 Task: In the  document Mindfulnessletter.epub Change font size of watermark '111' and place the watermark  'Diagonally '. Insert footer and write www.quantum.com
Action: Mouse moved to (642, 456)
Screenshot: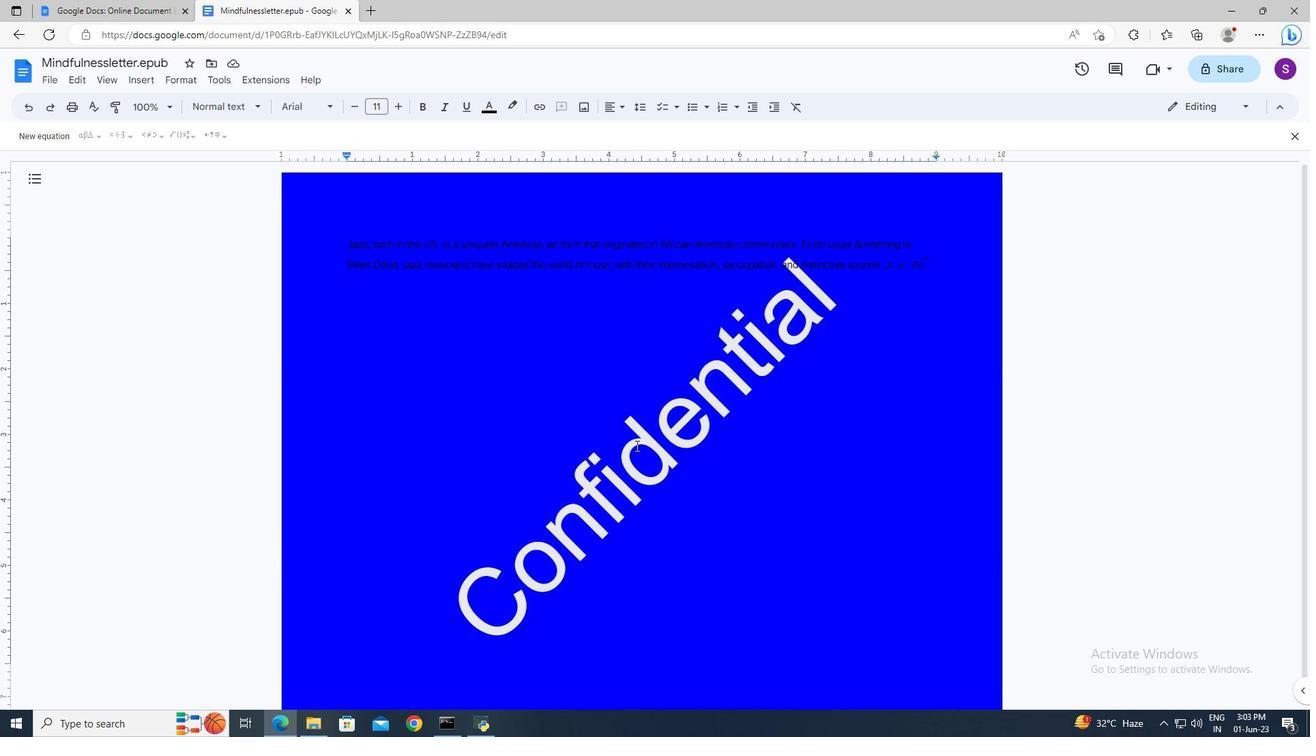 
Action: Mouse pressed left at (642, 456)
Screenshot: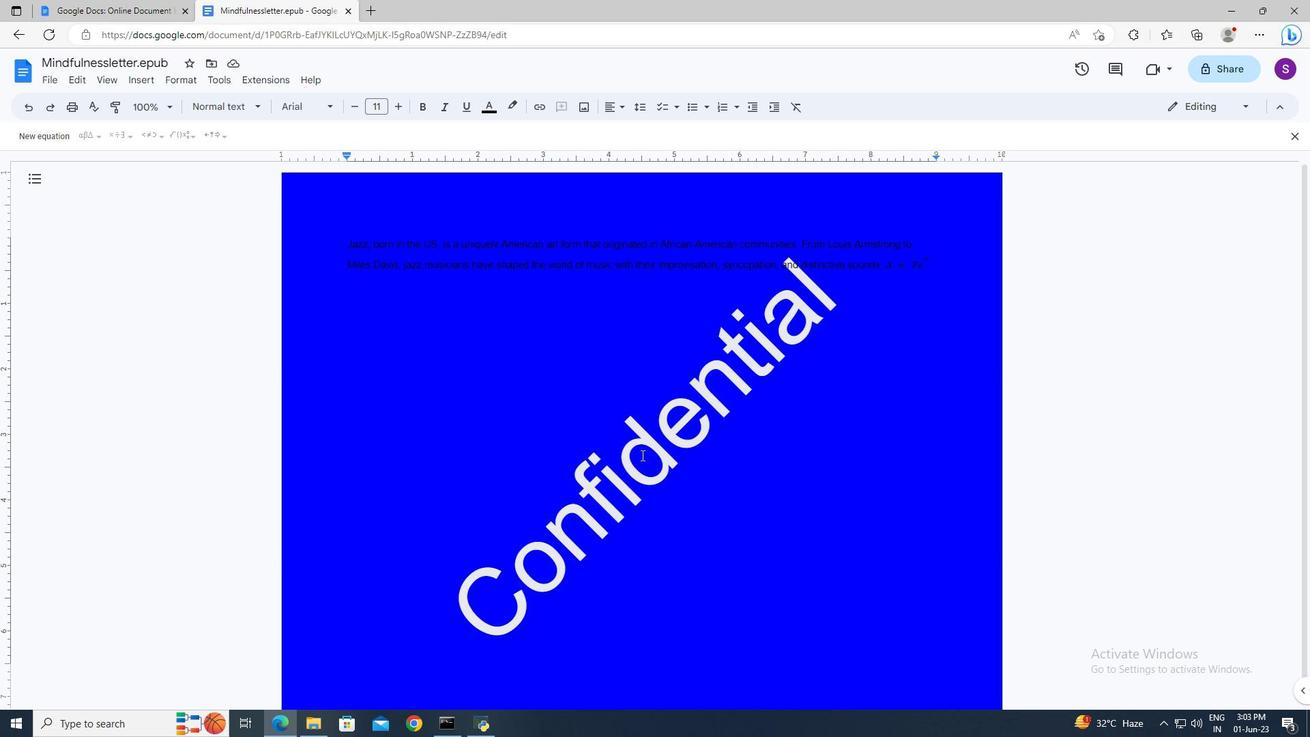 
Action: Mouse pressed left at (642, 456)
Screenshot: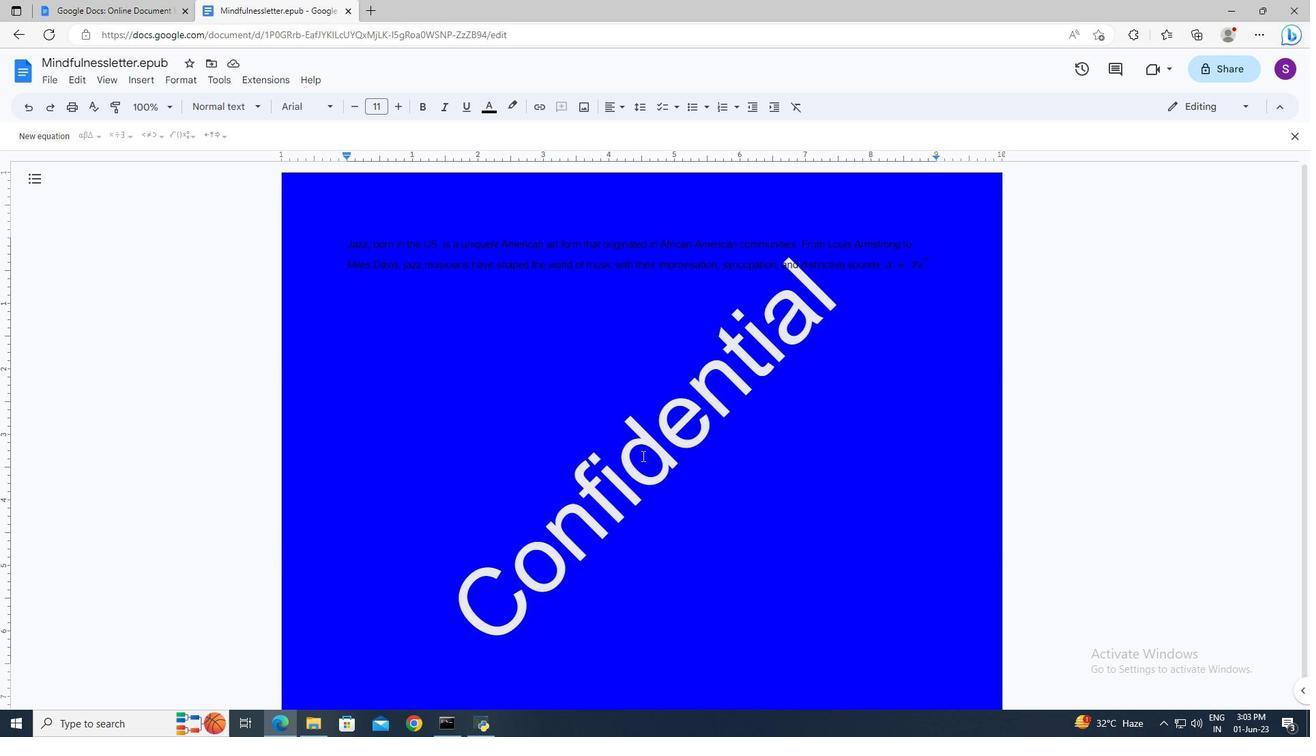 
Action: Mouse moved to (499, 681)
Screenshot: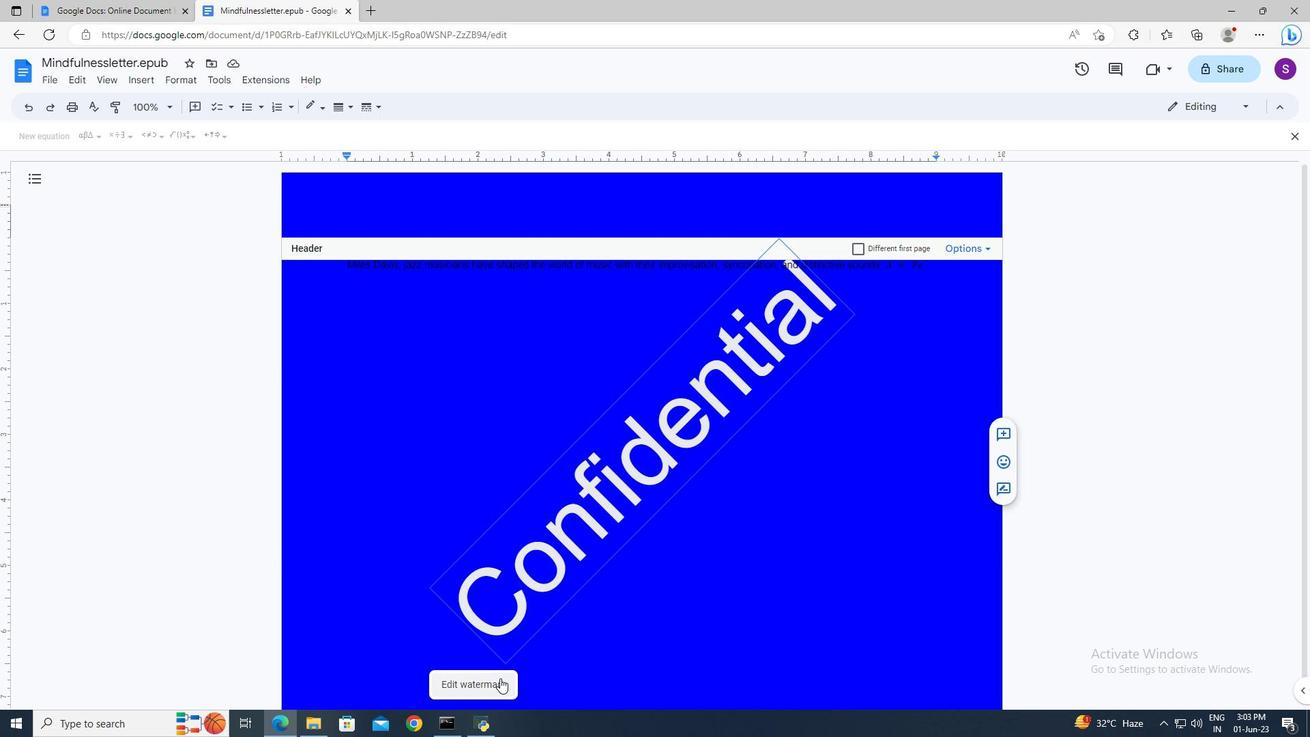 
Action: Mouse pressed left at (499, 681)
Screenshot: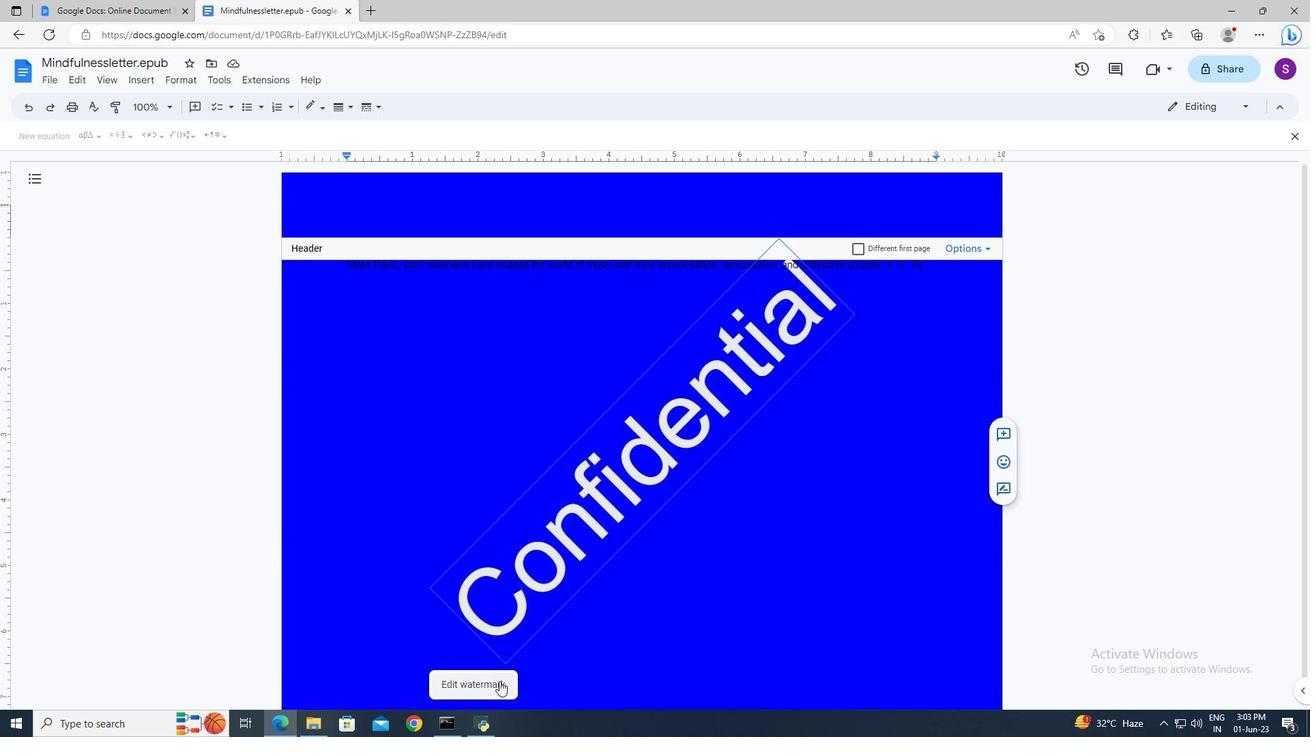 
Action: Mouse moved to (1153, 290)
Screenshot: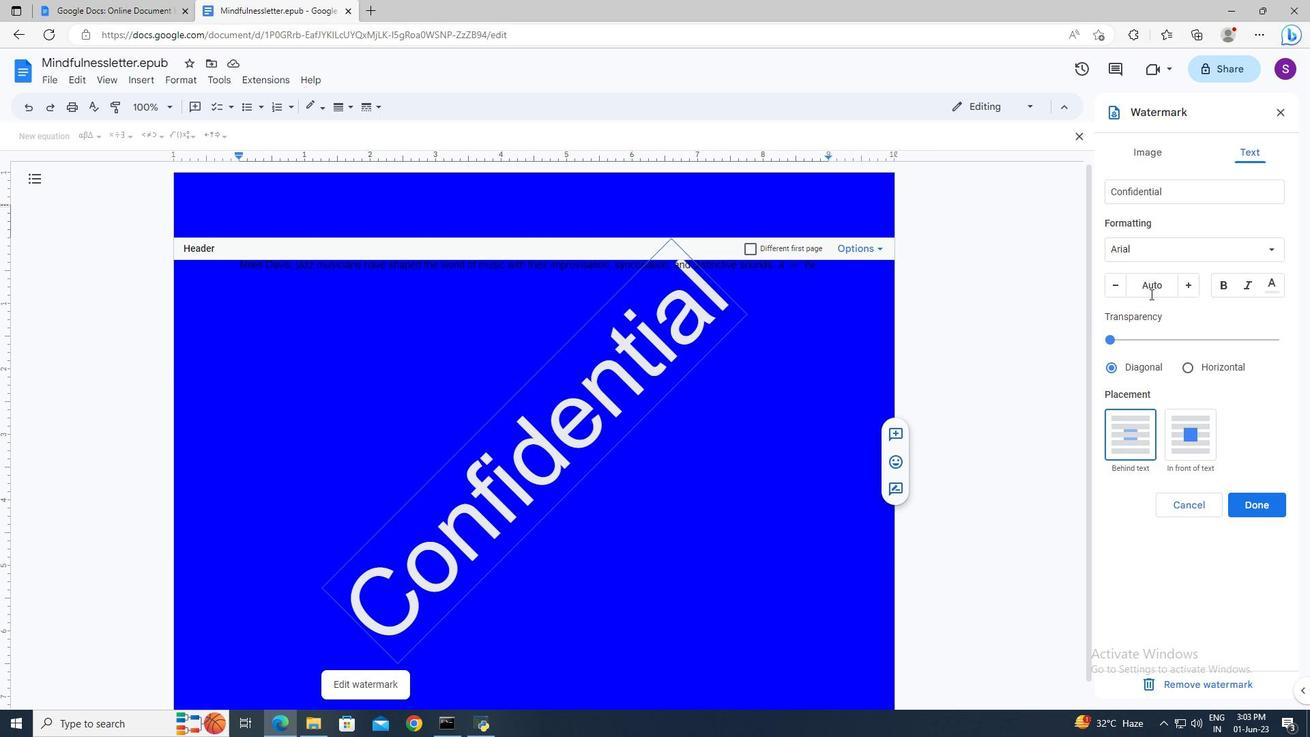 
Action: Mouse pressed left at (1153, 290)
Screenshot: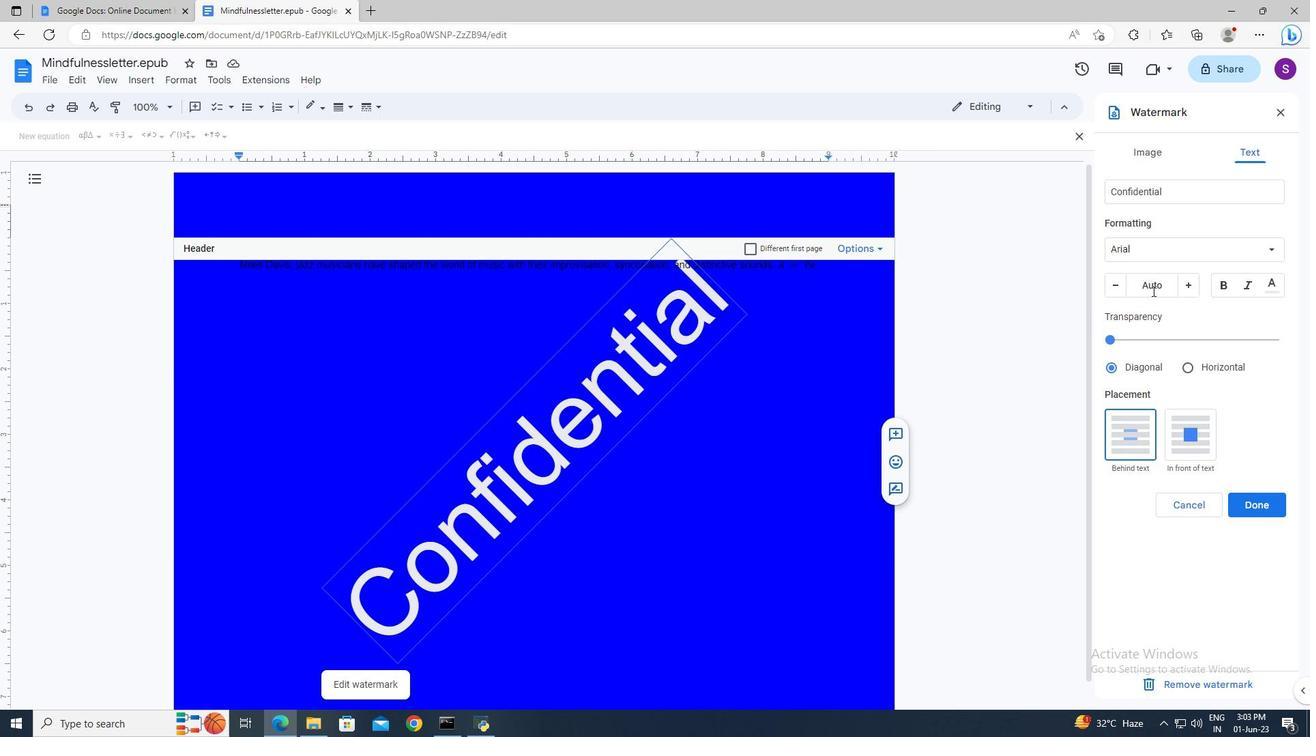 
Action: Mouse moved to (1130, 280)
Screenshot: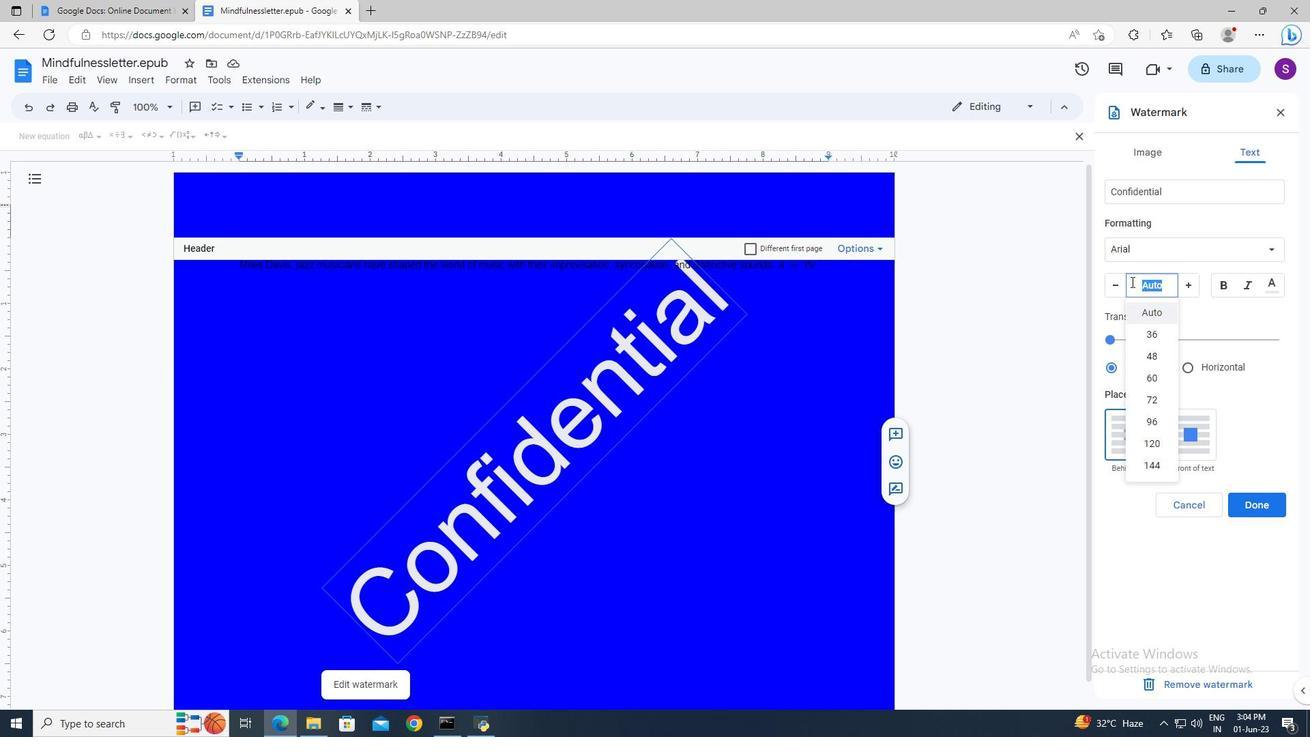 
Action: Key pressed 1
Screenshot: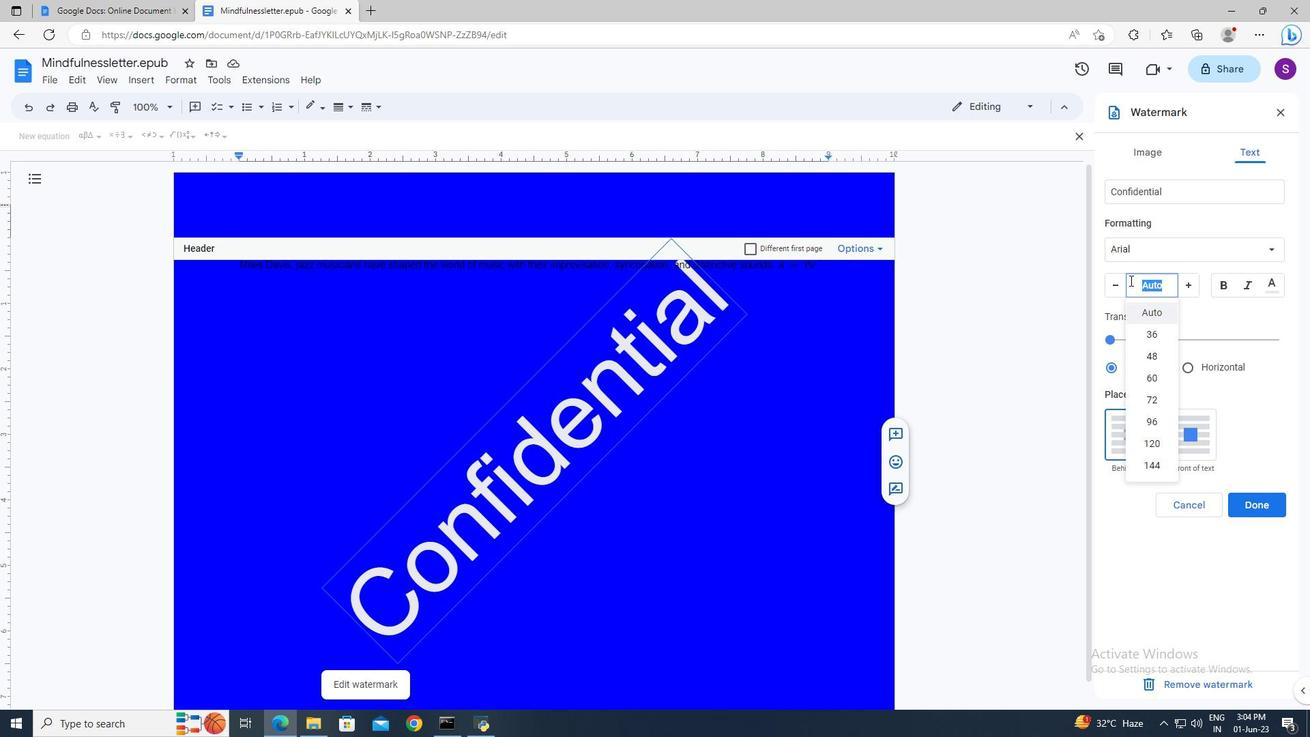 
Action: Mouse moved to (1083, 256)
Screenshot: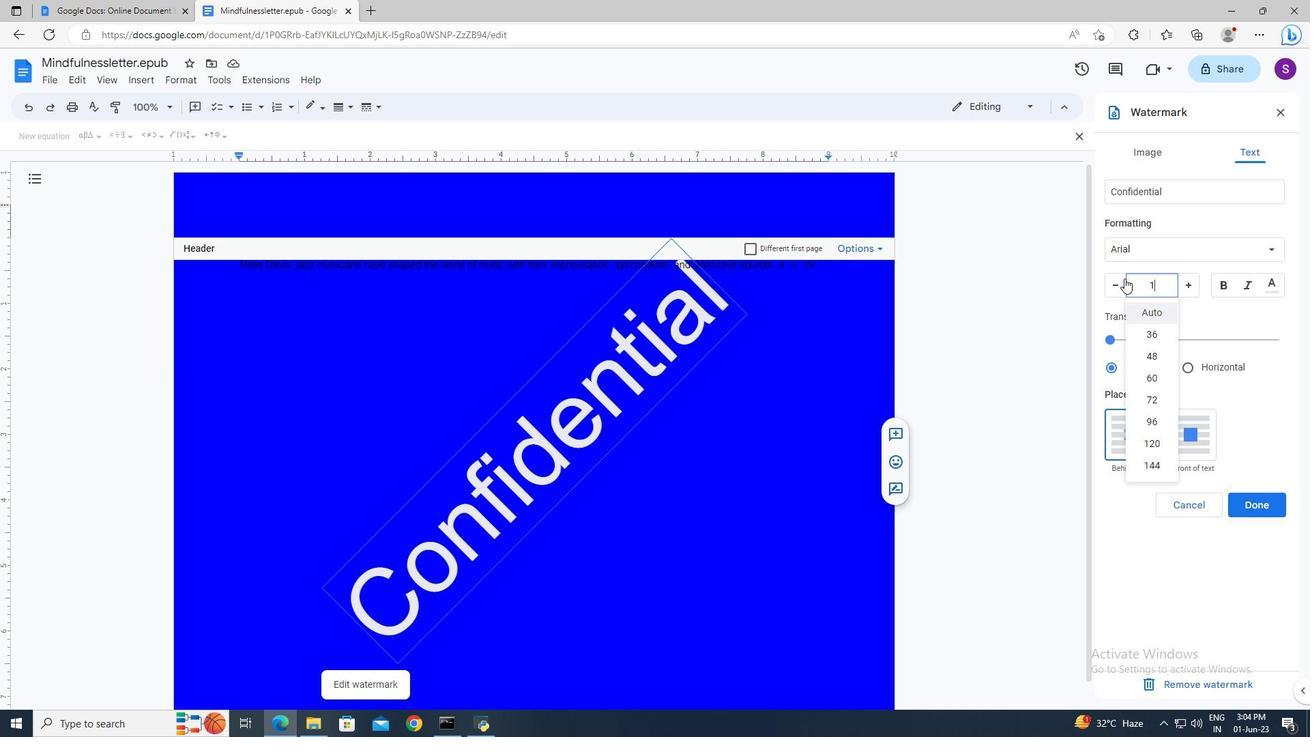 
Action: Key pressed 11<Key.enter>
Screenshot: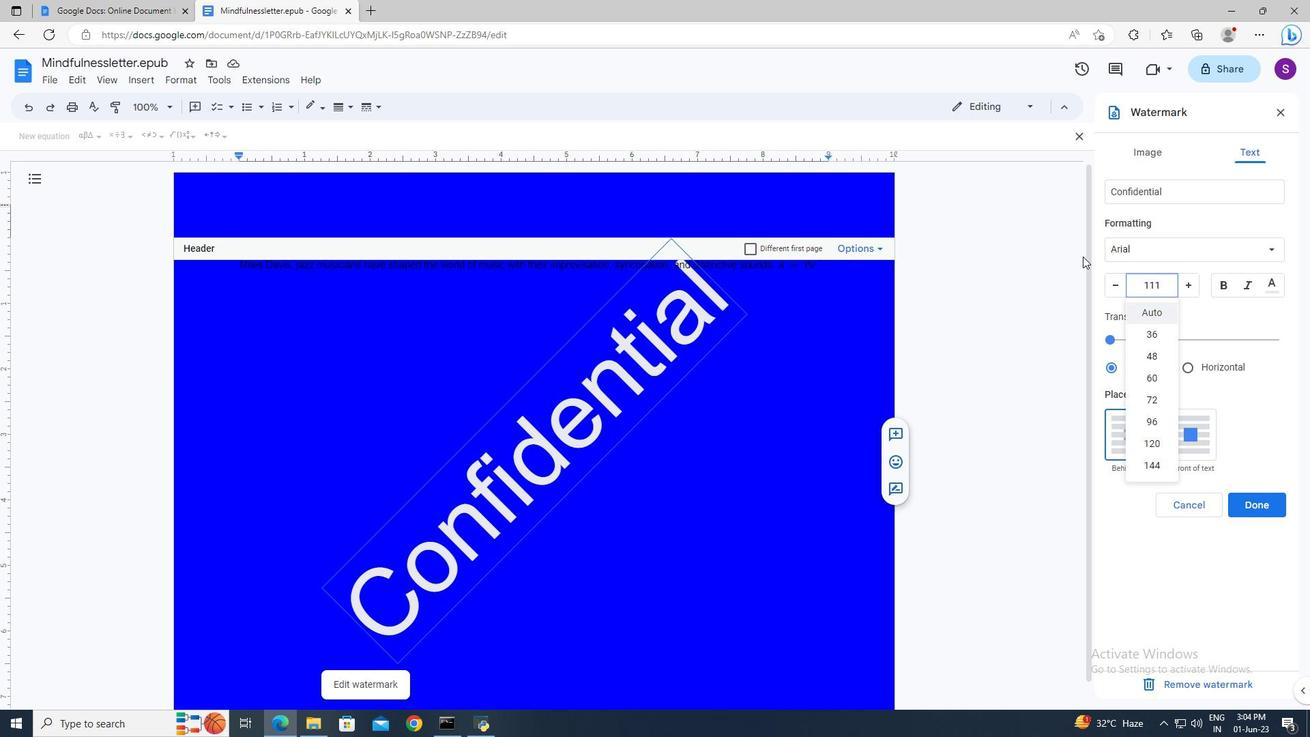 
Action: Mouse moved to (1114, 365)
Screenshot: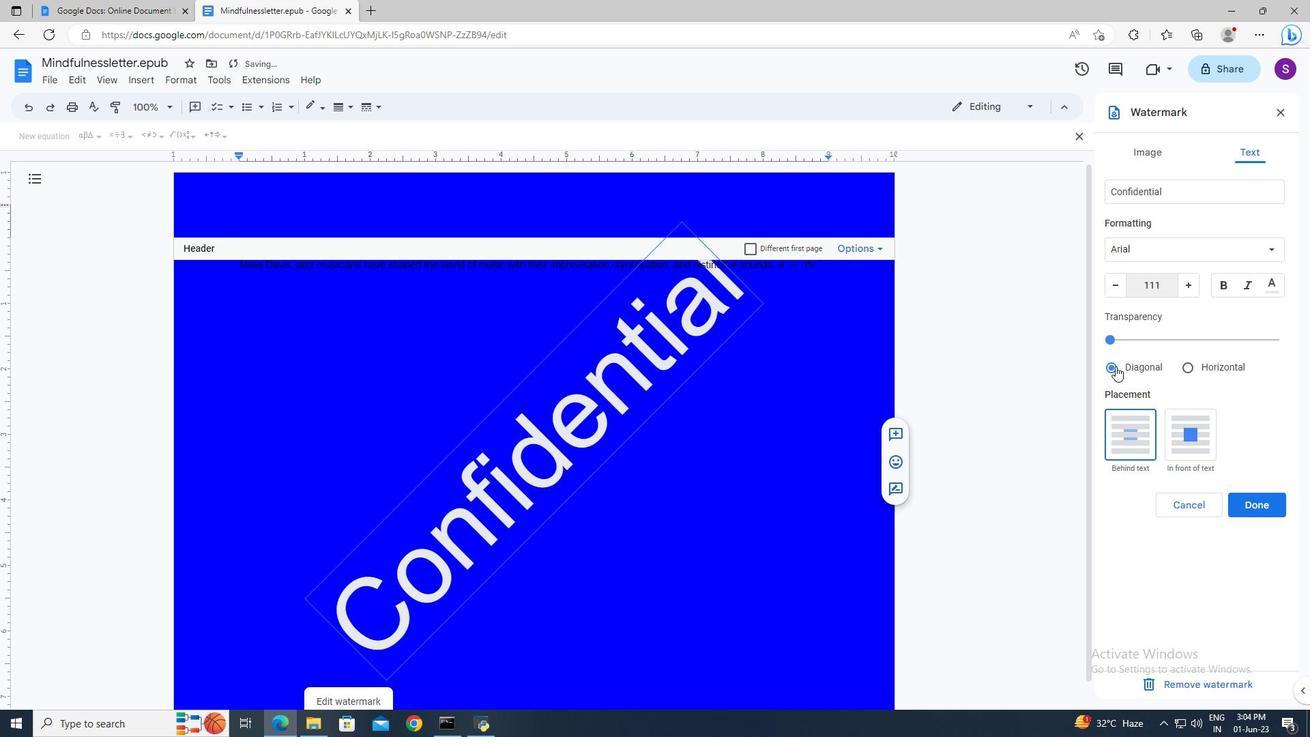 
Action: Mouse pressed left at (1114, 365)
Screenshot: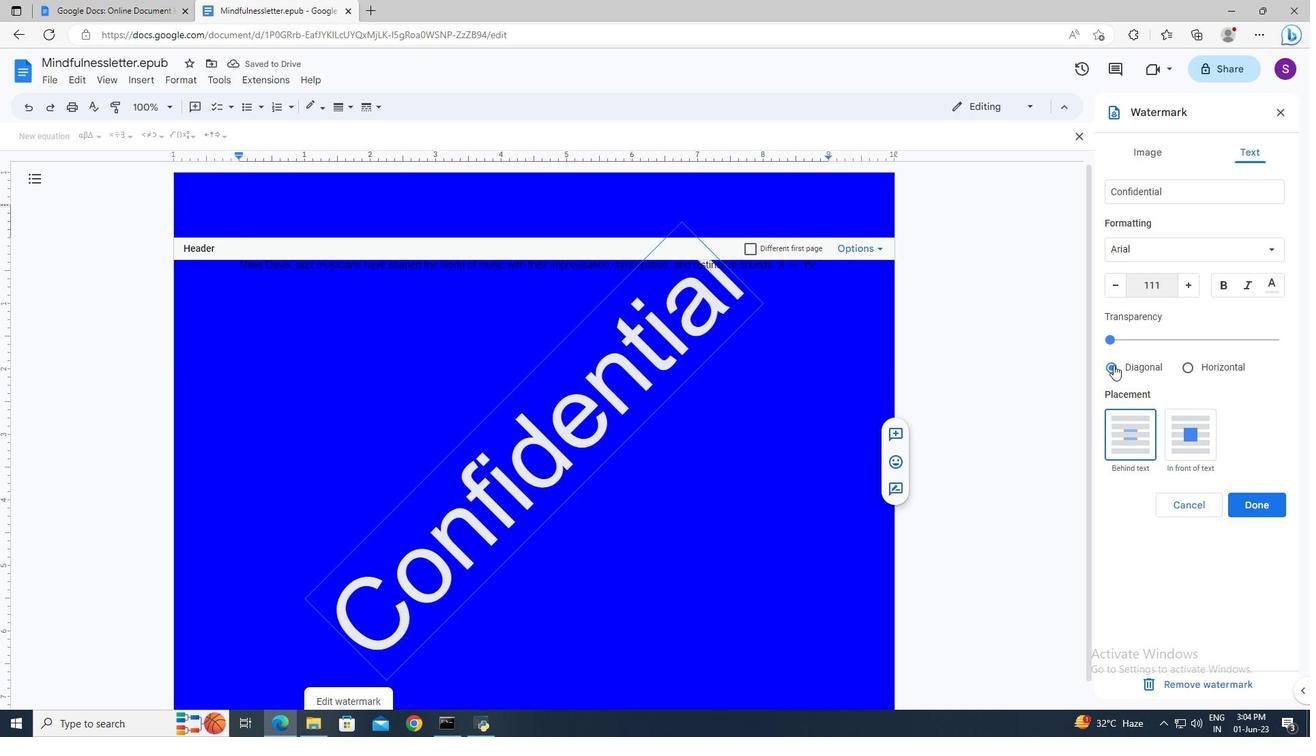 
Action: Mouse moved to (1255, 500)
Screenshot: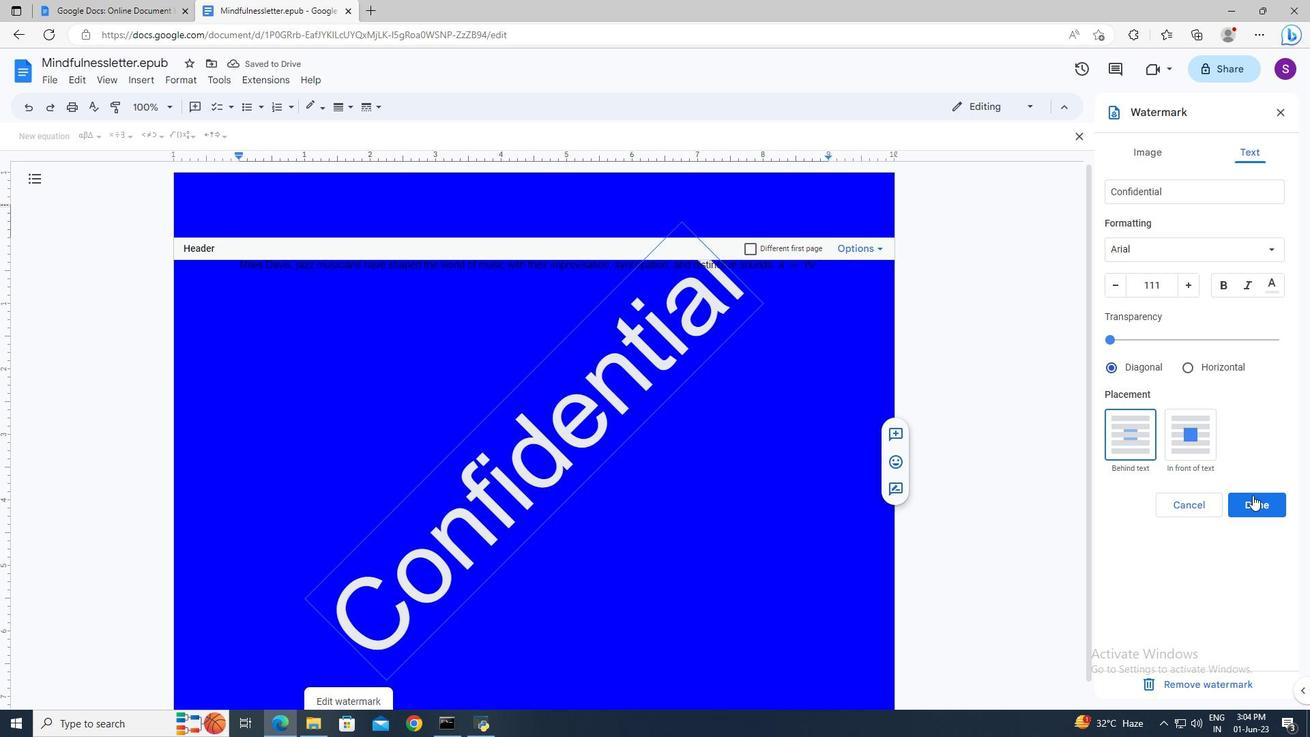 
Action: Mouse pressed left at (1255, 500)
Screenshot: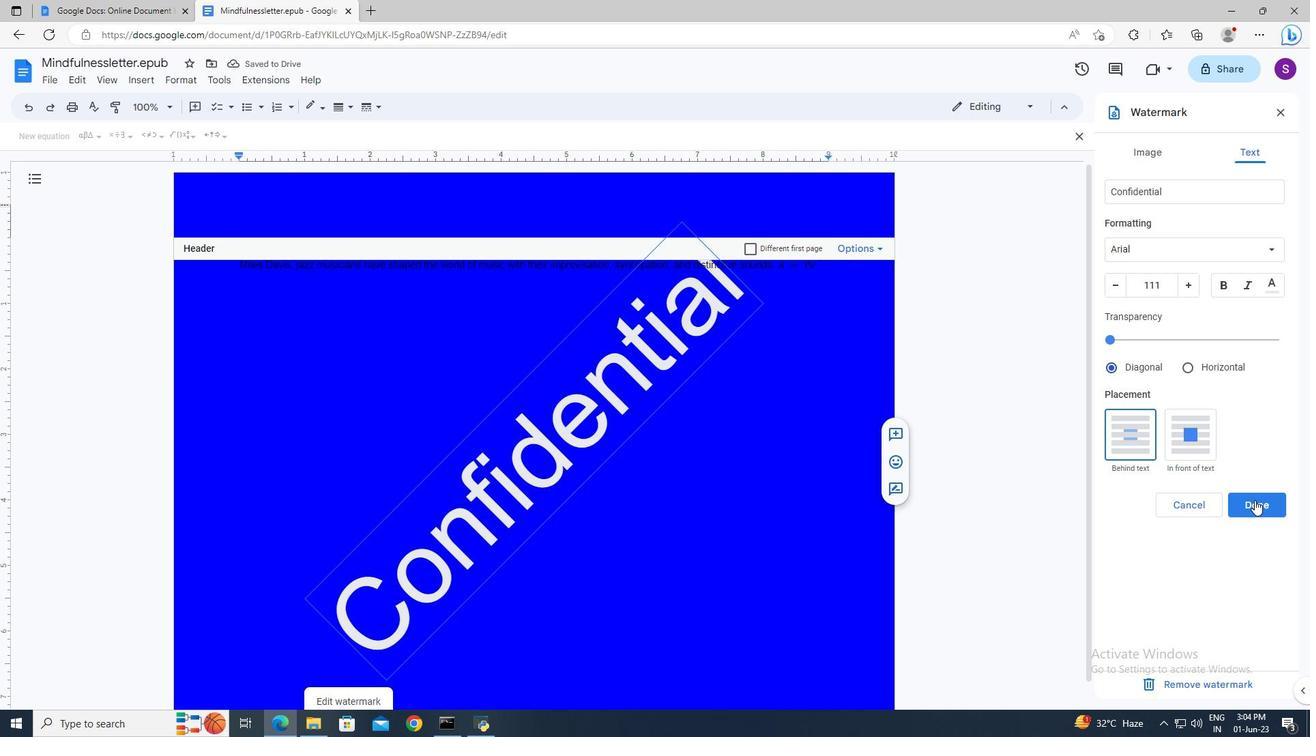 
Action: Mouse moved to (154, 75)
Screenshot: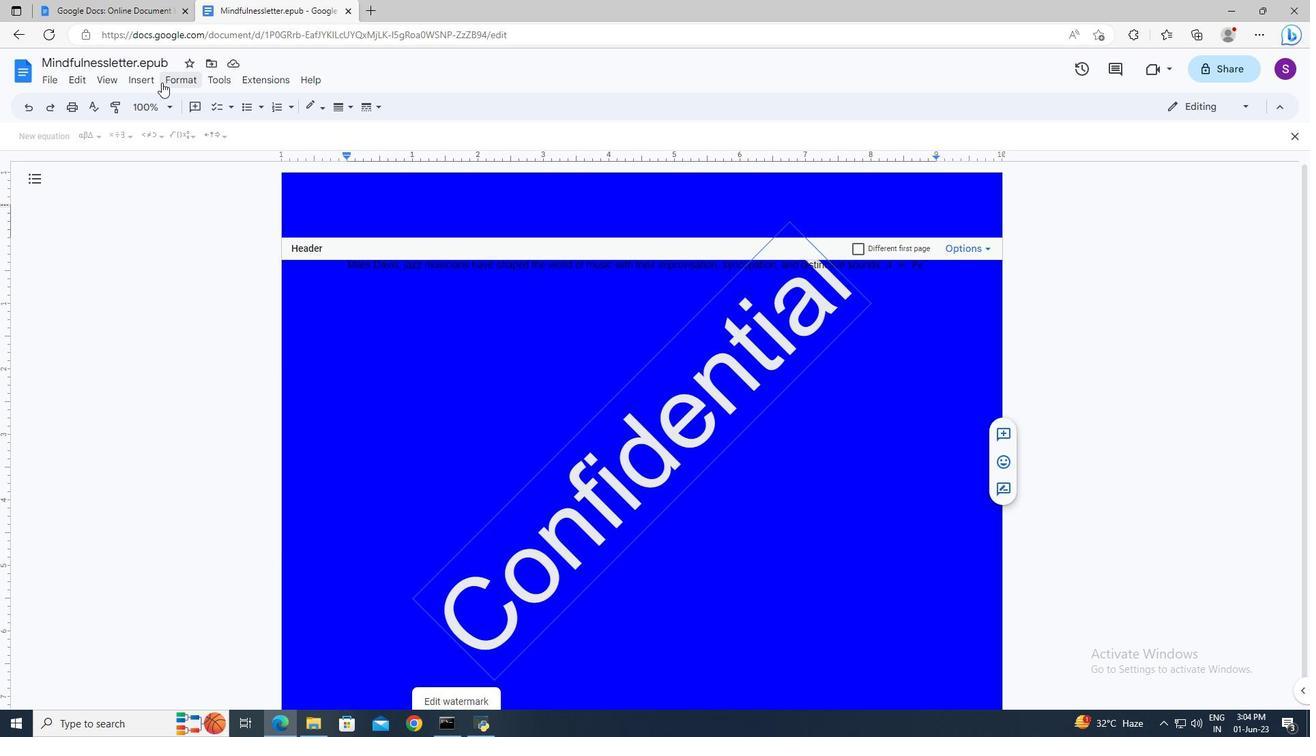 
Action: Mouse pressed left at (154, 75)
Screenshot: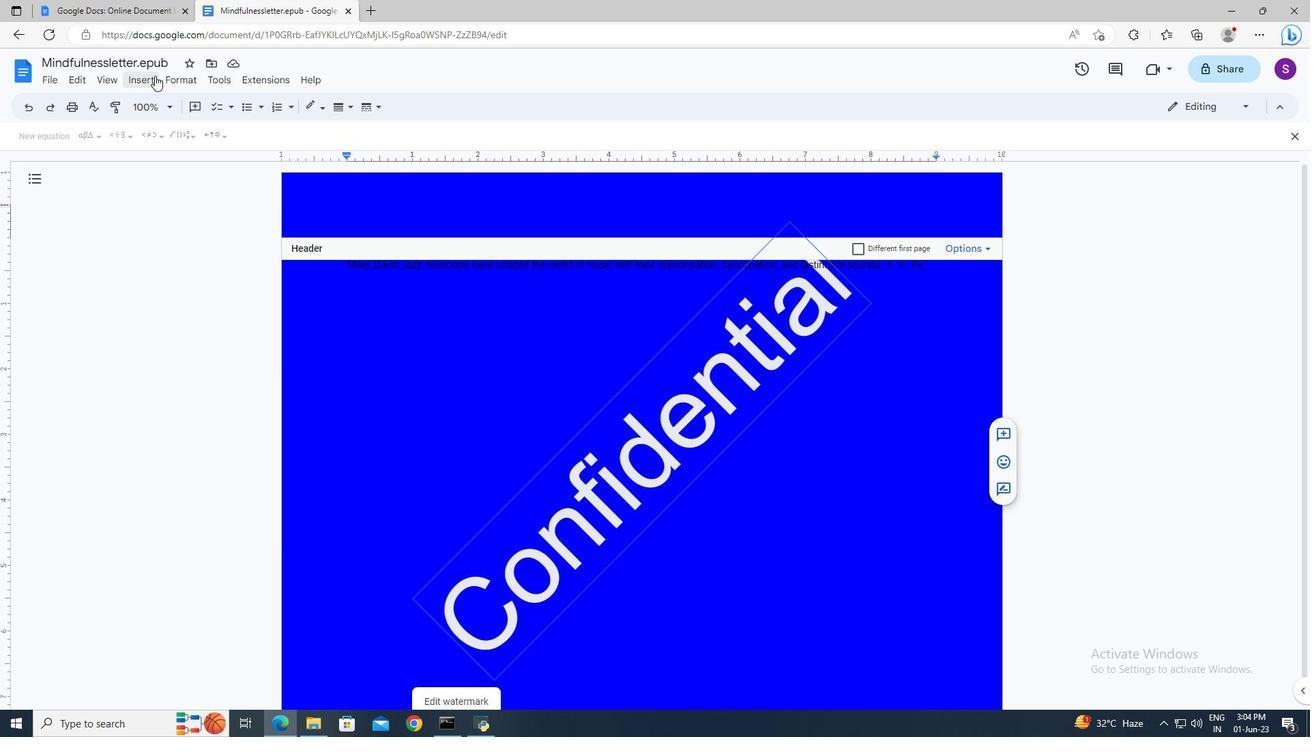 
Action: Mouse moved to (369, 446)
Screenshot: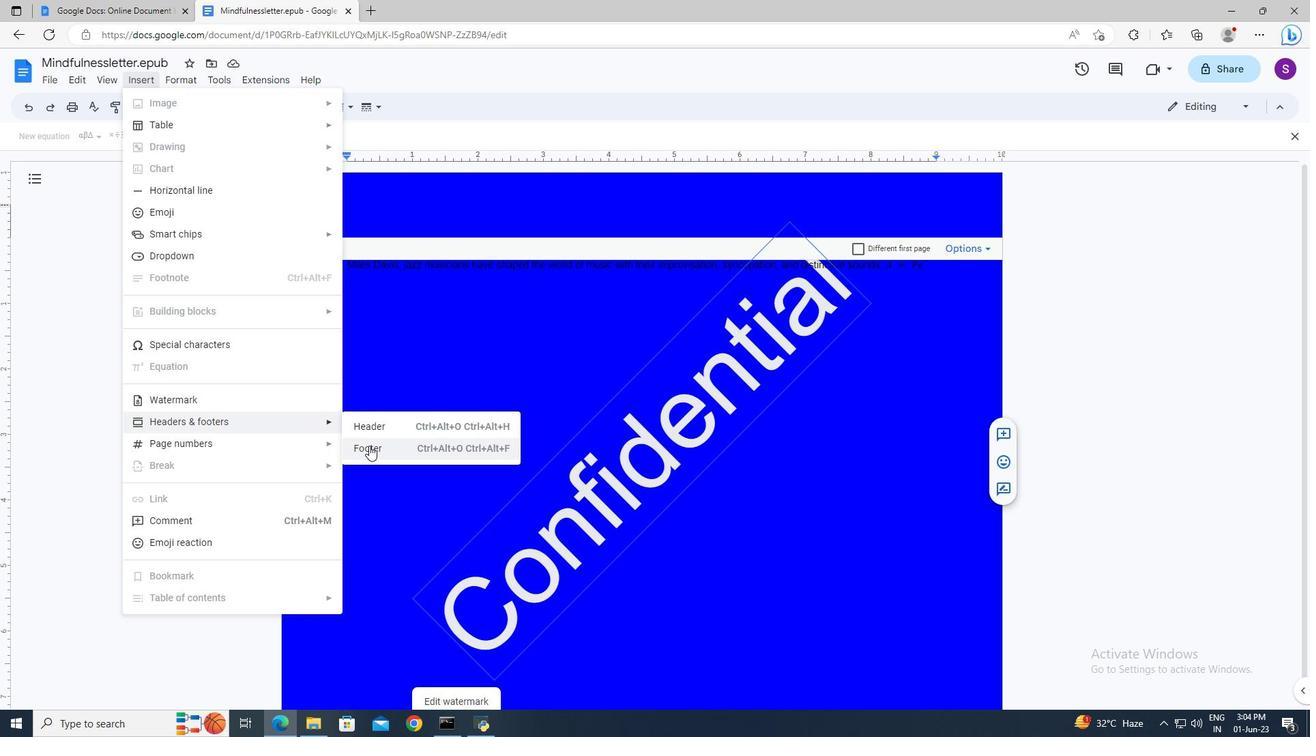 
Action: Mouse pressed left at (369, 446)
Screenshot: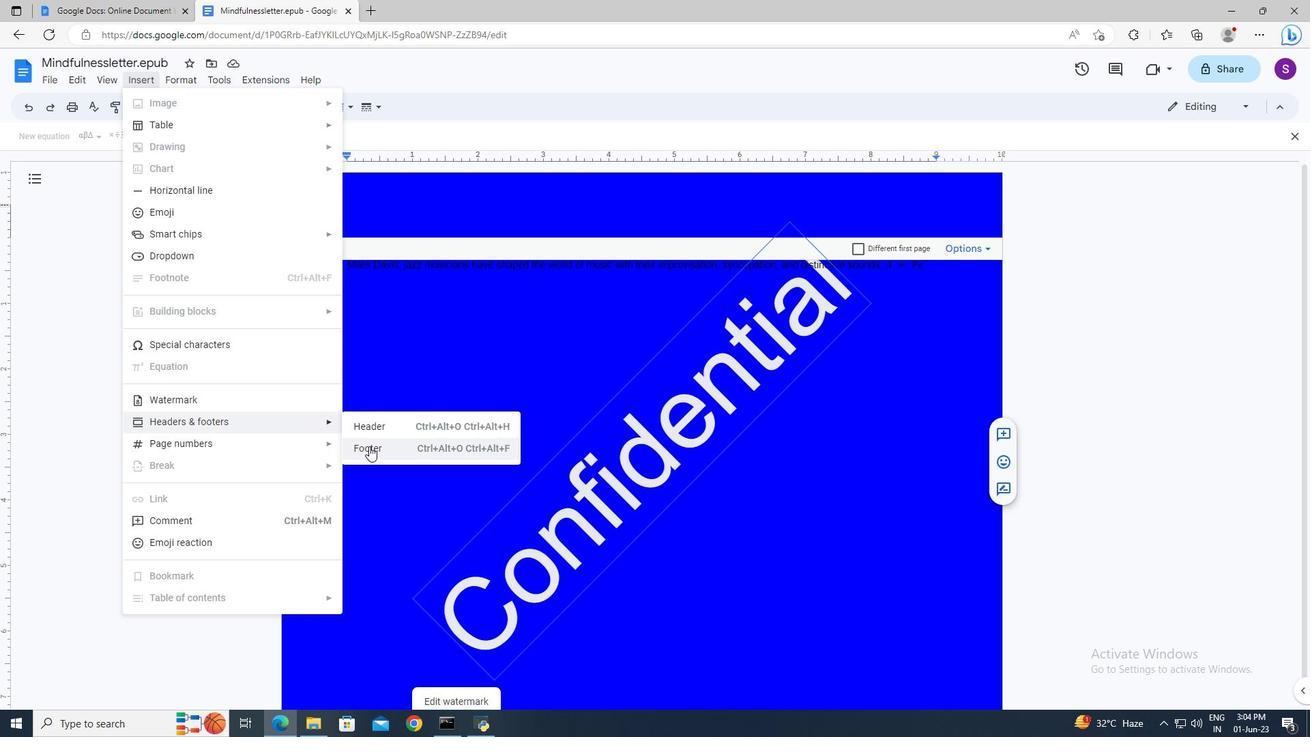 
Action: Key pressed www.quantum.com
Screenshot: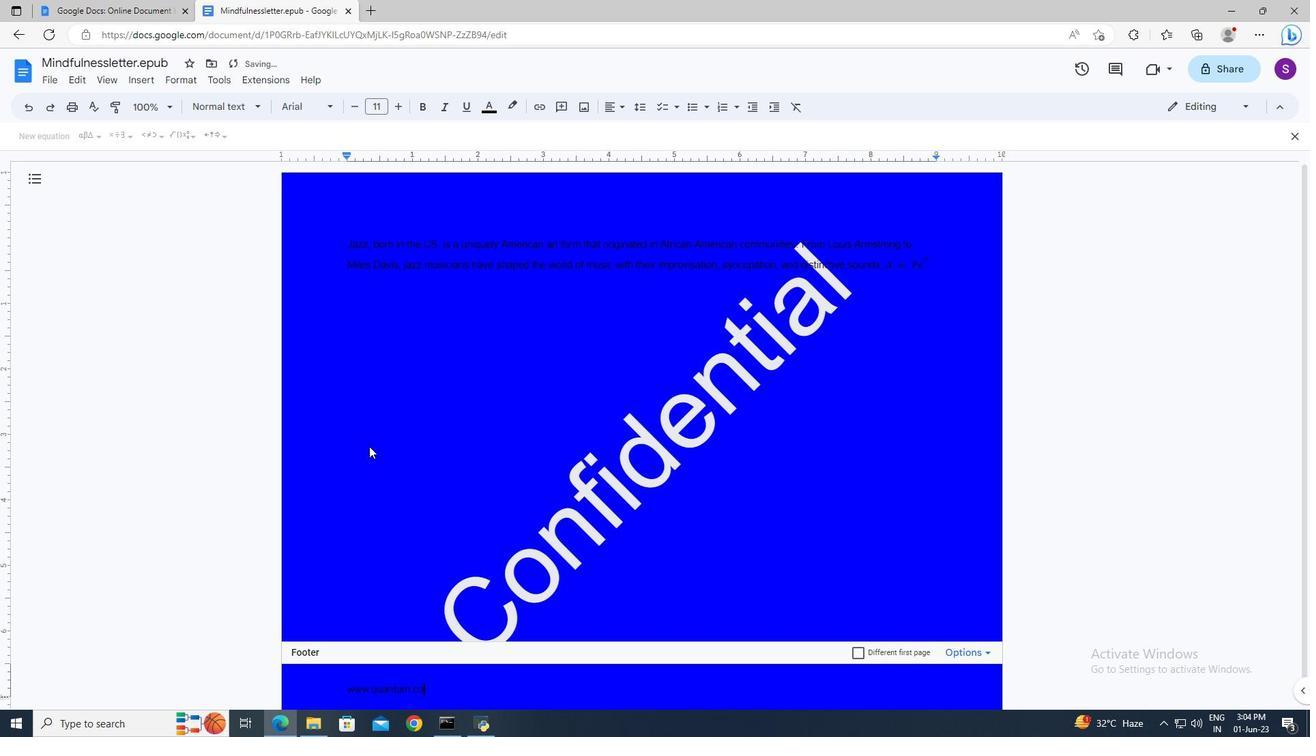 
